 Task: Follow the page of Nestle
Action: Mouse moved to (396, 425)
Screenshot: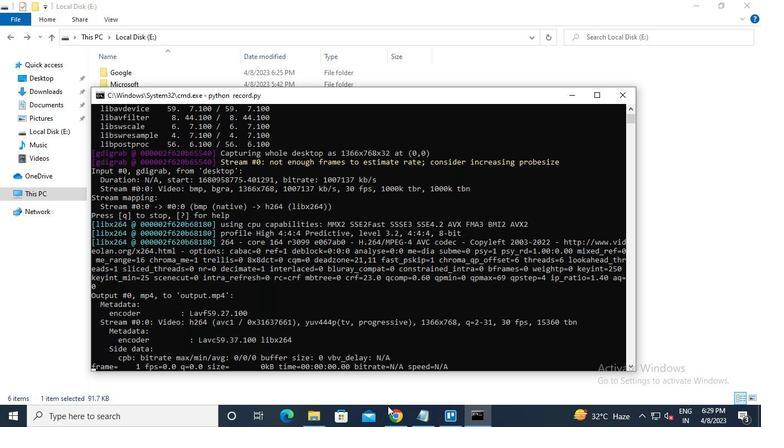 
Action: Mouse pressed left at (396, 425)
Screenshot: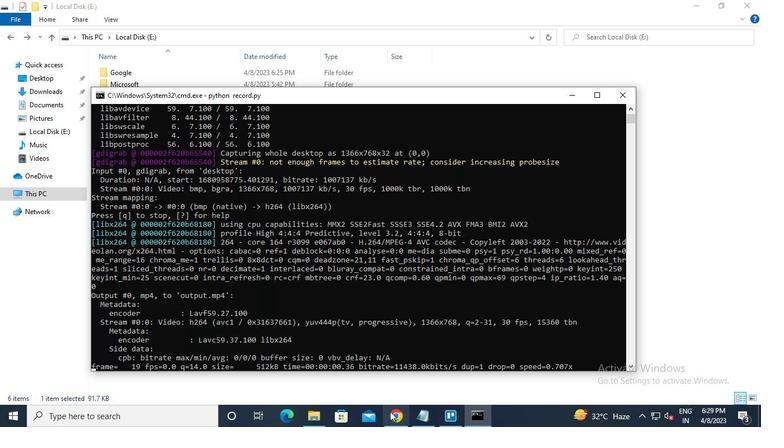 
Action: Mouse moved to (161, 70)
Screenshot: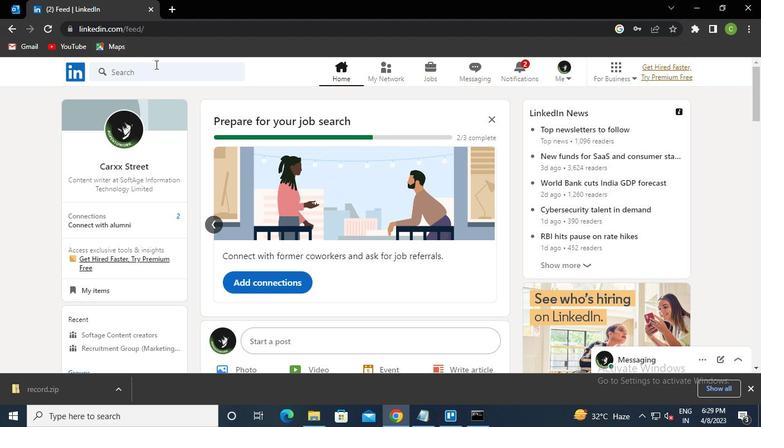 
Action: Mouse pressed left at (161, 70)
Screenshot: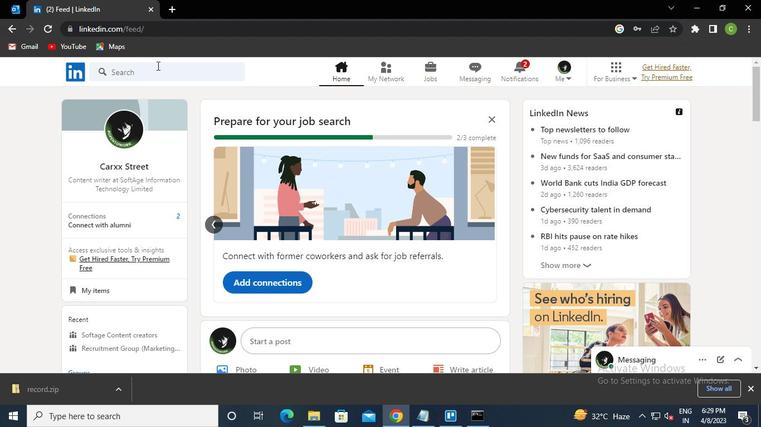 
Action: Keyboard Key.caps_lock
Screenshot: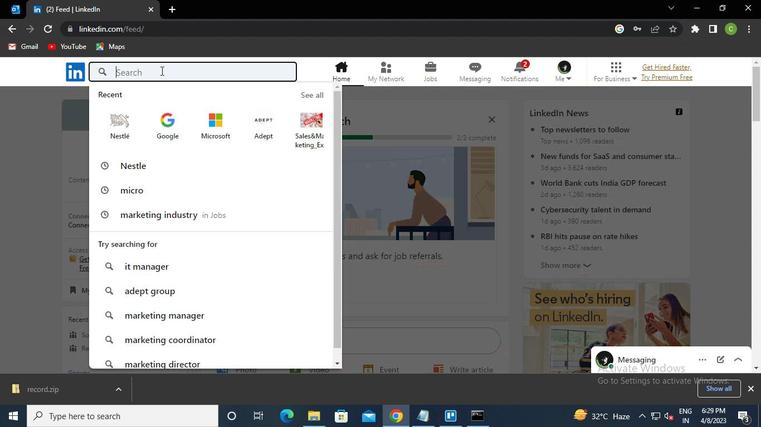 
Action: Keyboard n
Screenshot: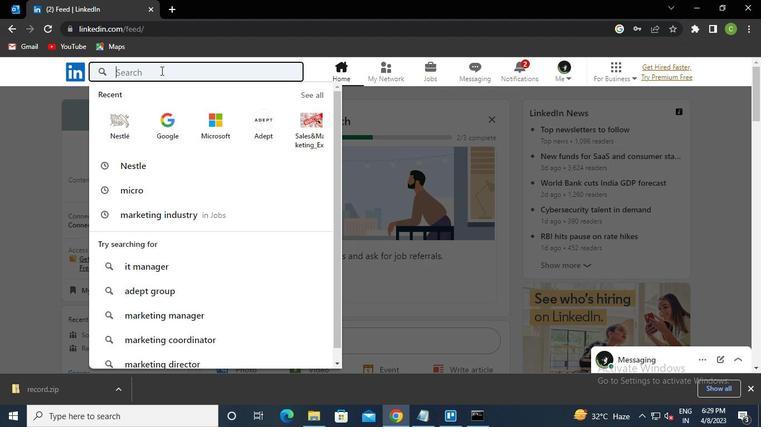 
Action: Keyboard Key.caps_lock
Screenshot: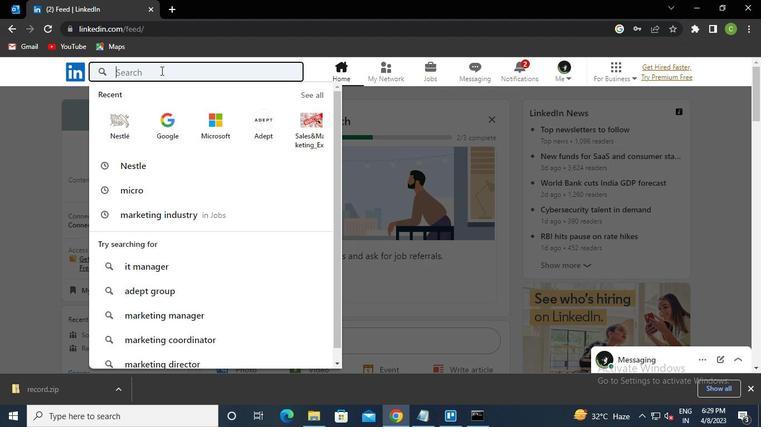 
Action: Keyboard e
Screenshot: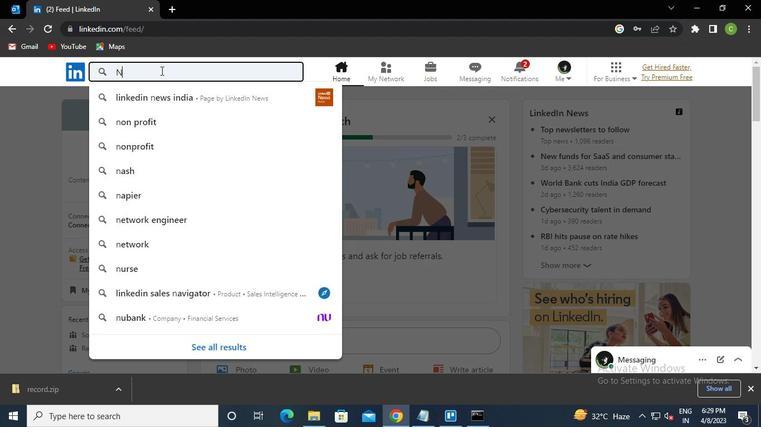 
Action: Keyboard s
Screenshot: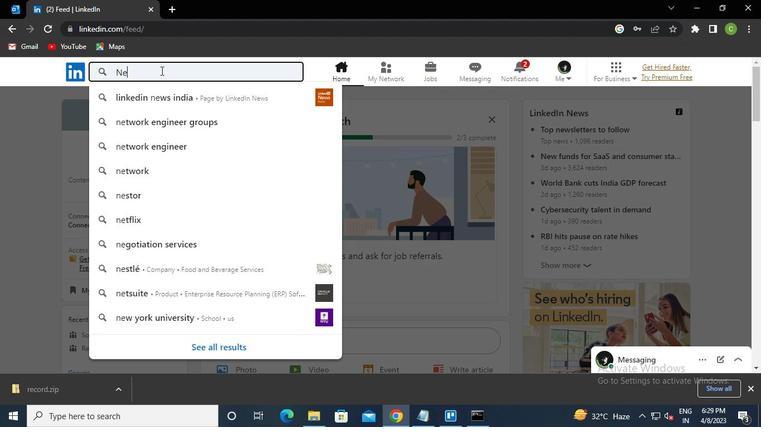 
Action: Keyboard t
Screenshot: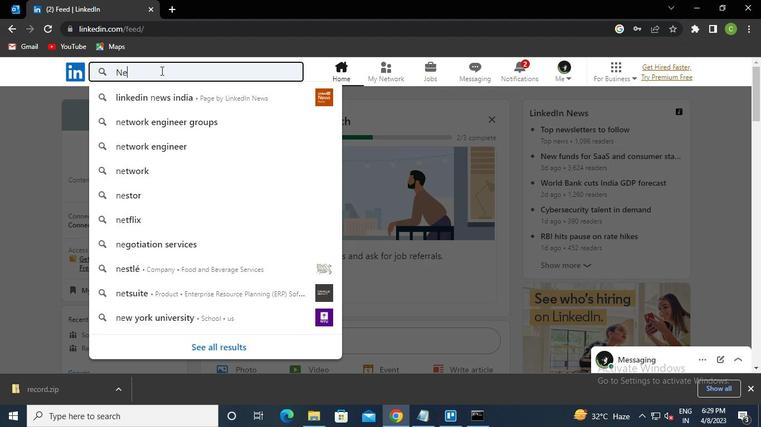 
Action: Keyboard l
Screenshot: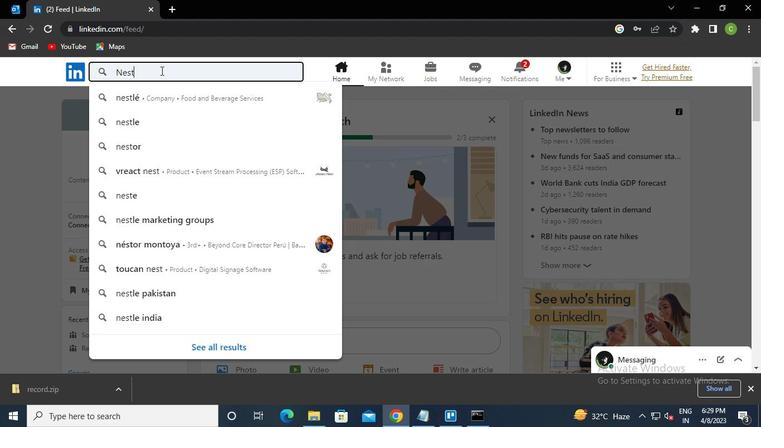 
Action: Keyboard e
Screenshot: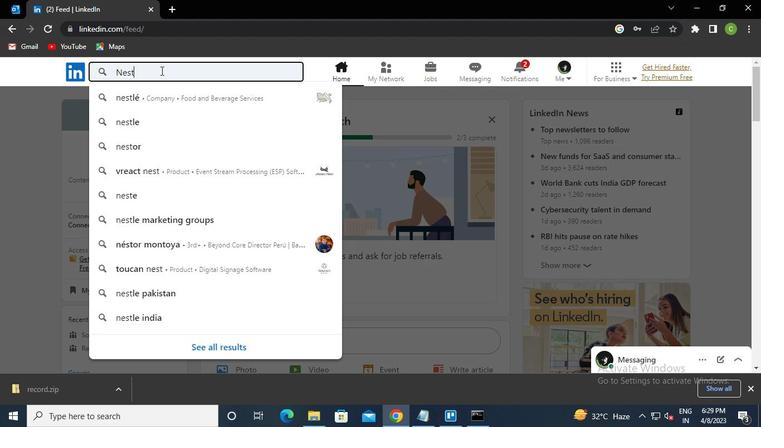 
Action: Keyboard Key.down
Screenshot: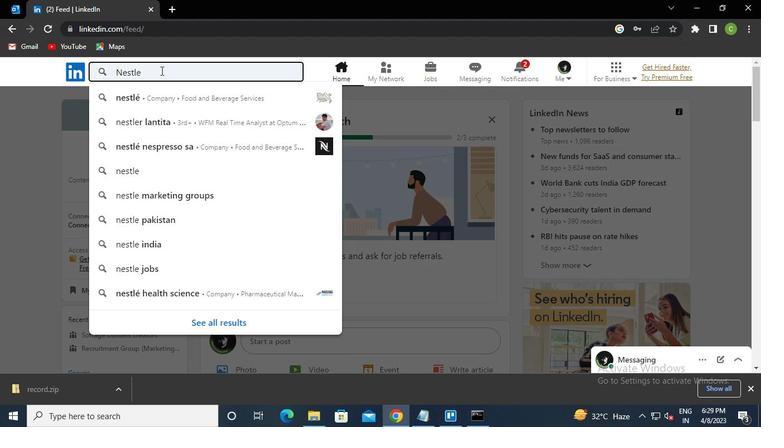 
Action: Keyboard Key.enter
Screenshot: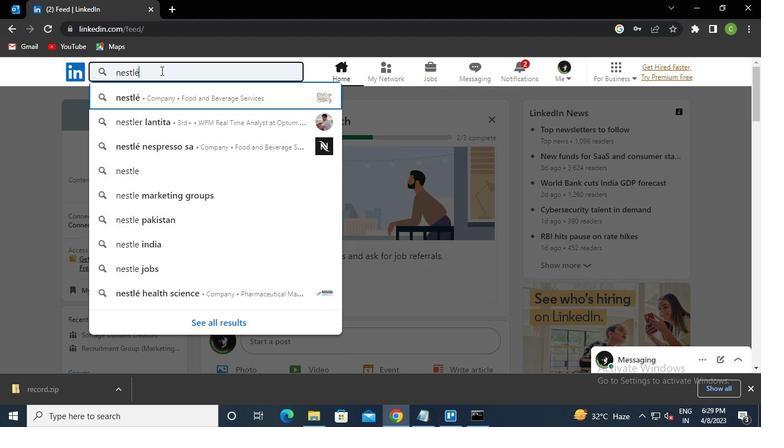 
Action: Mouse moved to (296, 216)
Screenshot: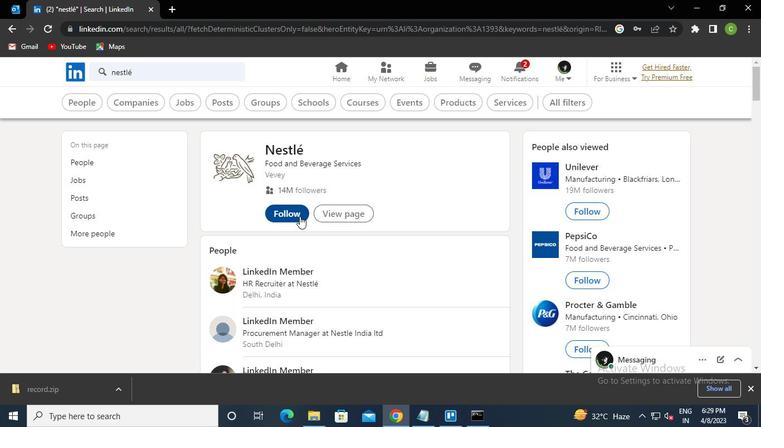 
Action: Mouse pressed left at (296, 216)
Screenshot: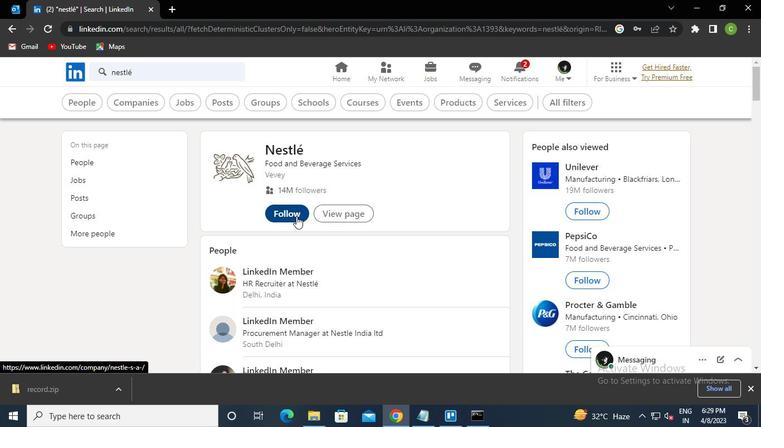 
Action: Mouse moved to (472, 420)
Screenshot: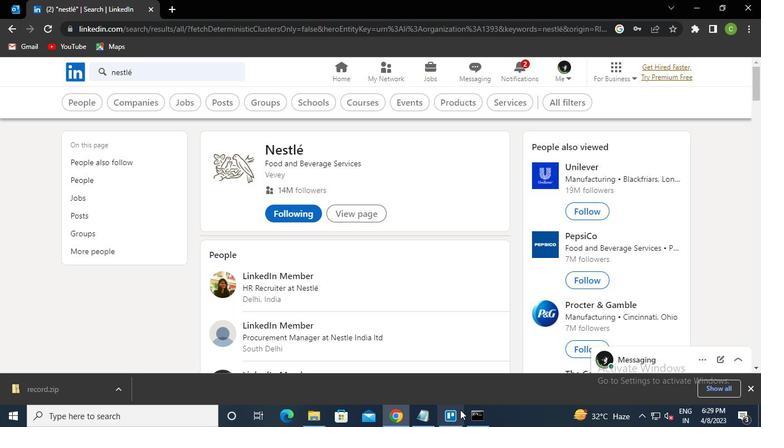 
Action: Mouse pressed left at (472, 420)
Screenshot: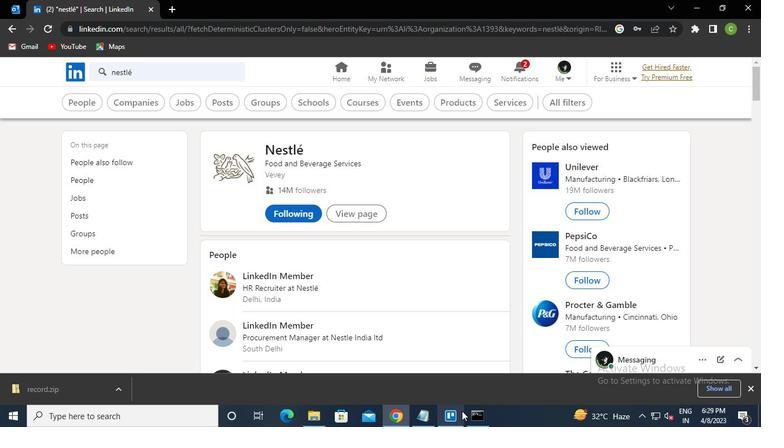 
Action: Mouse moved to (621, 96)
Screenshot: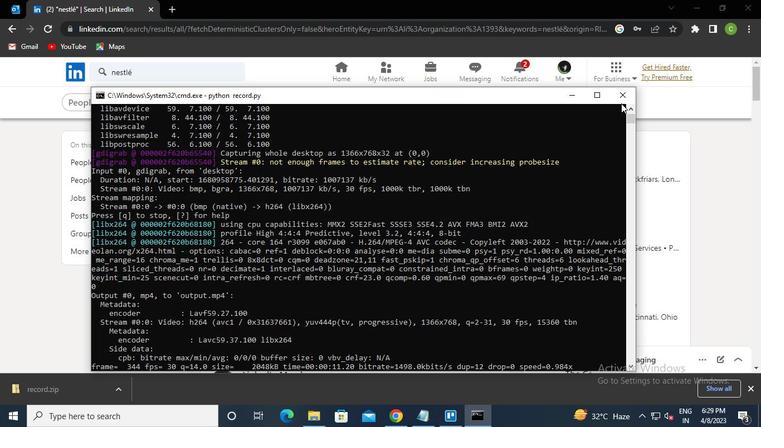 
Action: Mouse pressed left at (621, 96)
Screenshot: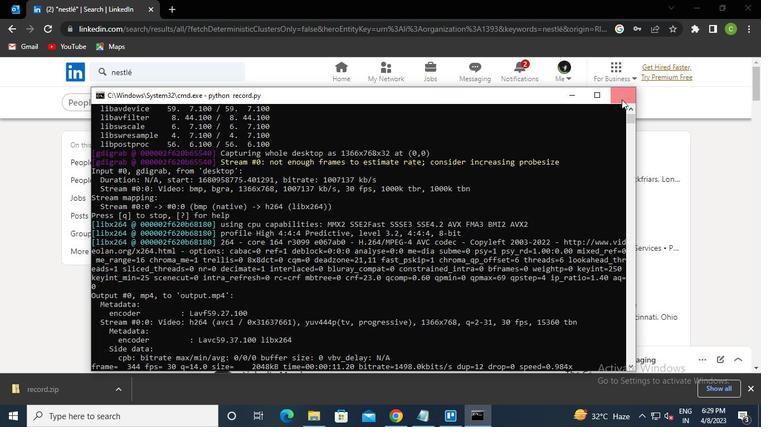 
Action: Mouse moved to (341, 348)
Screenshot: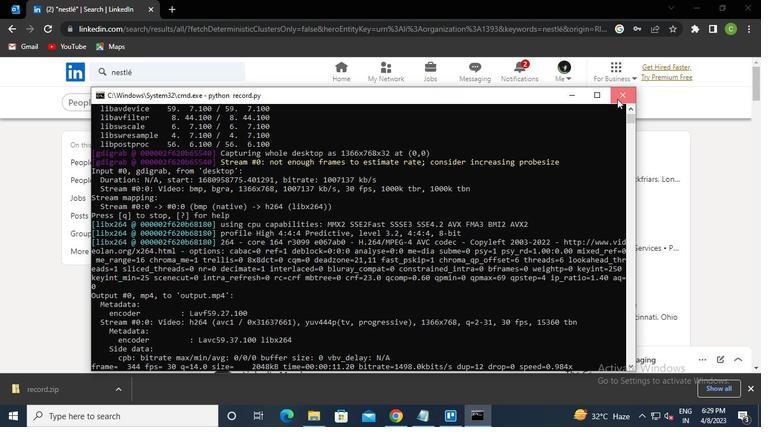 
